 Task: Create an 'attendee' object.
Action: Mouse moved to (707, 52)
Screenshot: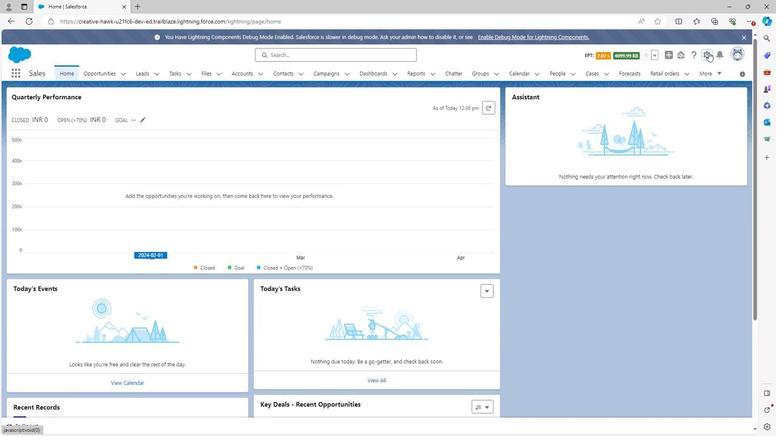 
Action: Mouse pressed left at (707, 52)
Screenshot: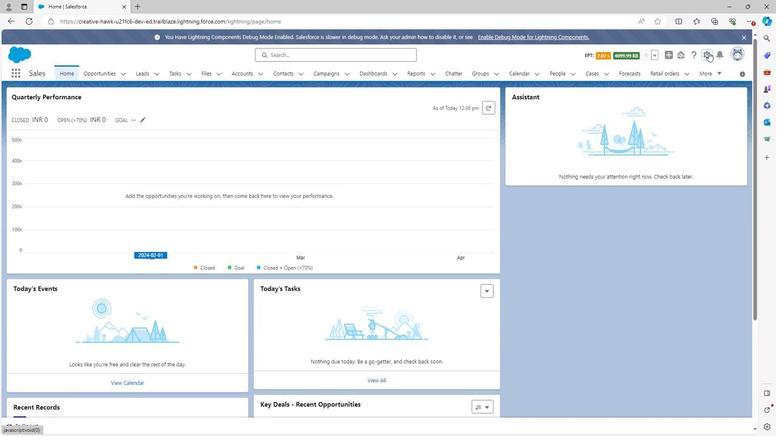 
Action: Mouse moved to (661, 78)
Screenshot: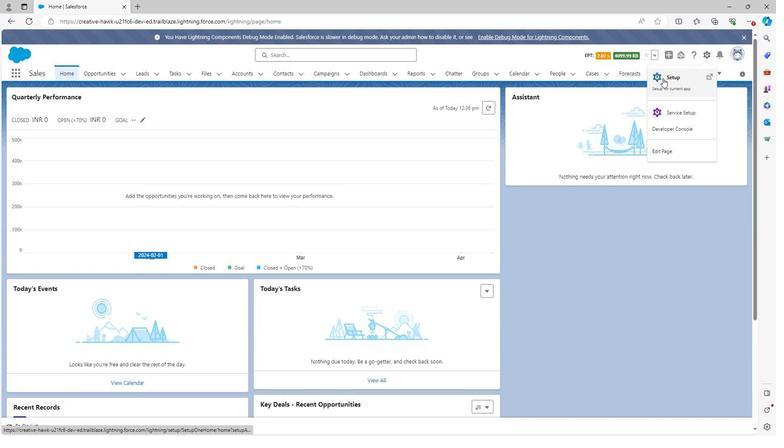 
Action: Mouse pressed left at (661, 78)
Screenshot: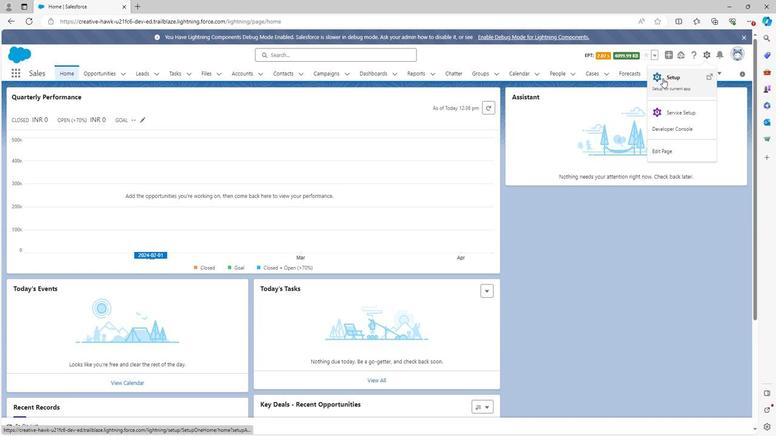 
Action: Mouse moved to (108, 73)
Screenshot: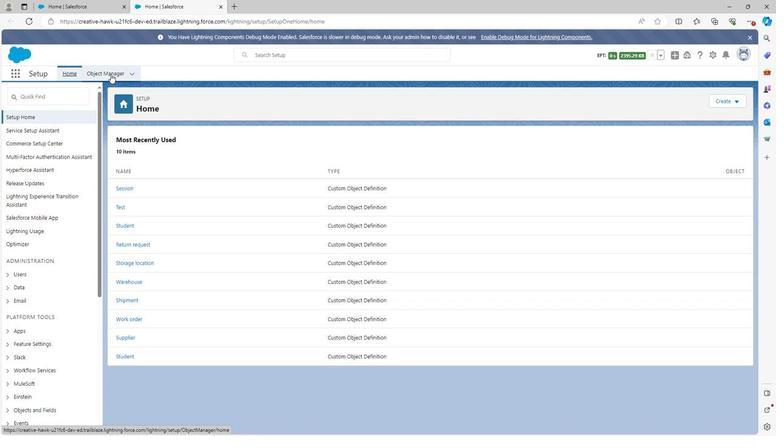 
Action: Mouse pressed left at (108, 73)
Screenshot: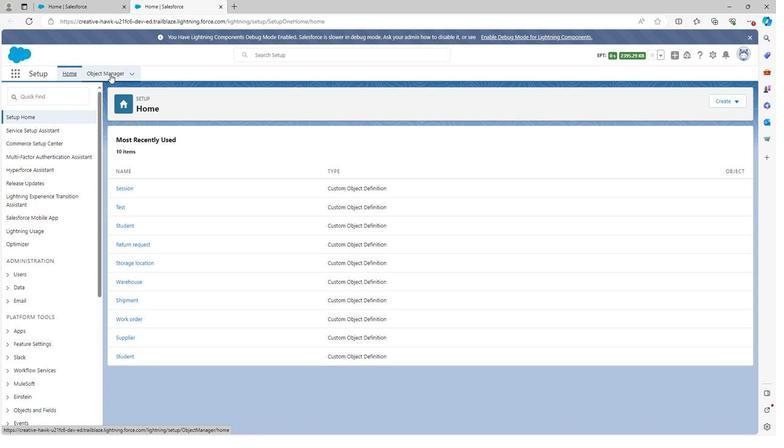 
Action: Mouse moved to (726, 101)
Screenshot: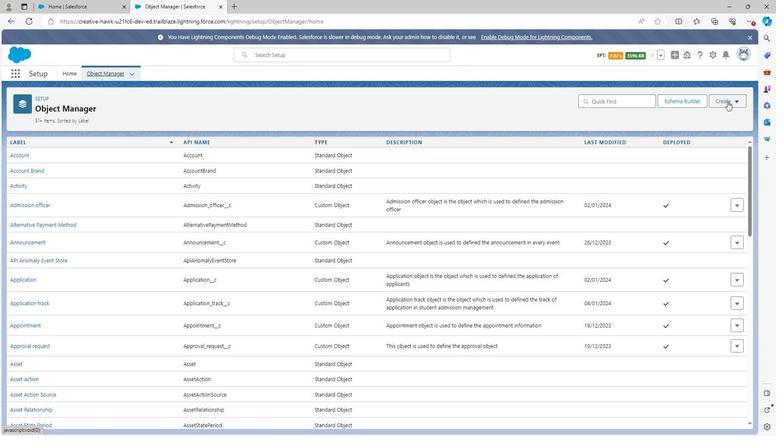 
Action: Mouse pressed left at (726, 101)
Screenshot: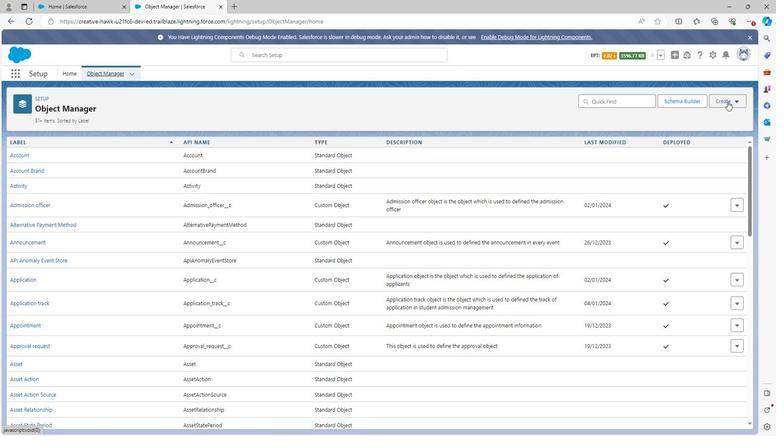 
Action: Mouse moved to (698, 123)
Screenshot: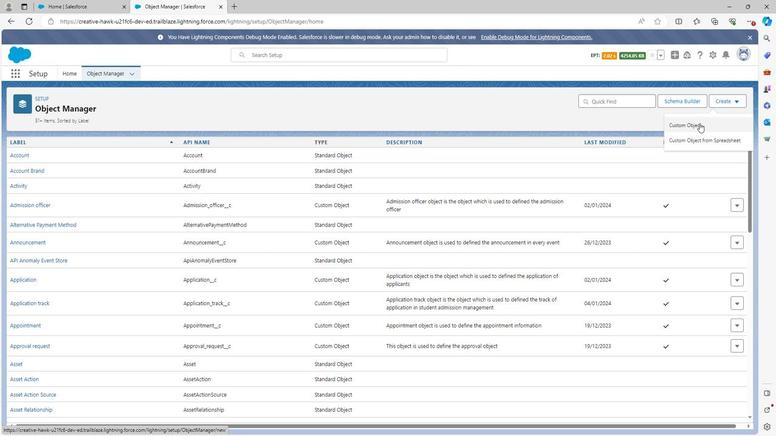 
Action: Mouse pressed left at (698, 123)
Screenshot: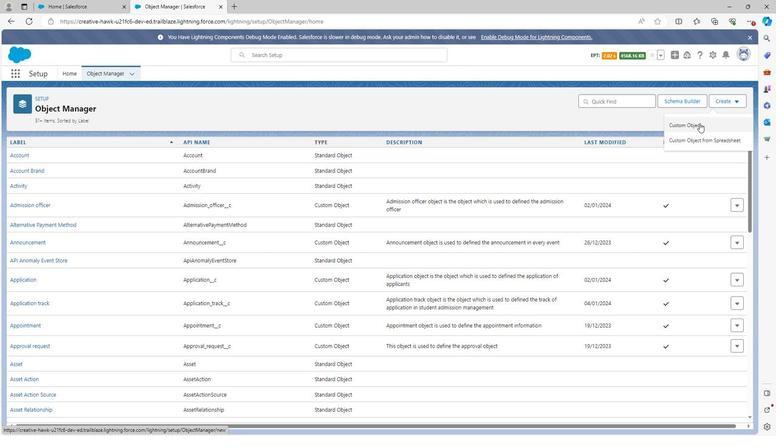 
Action: Mouse moved to (199, 205)
Screenshot: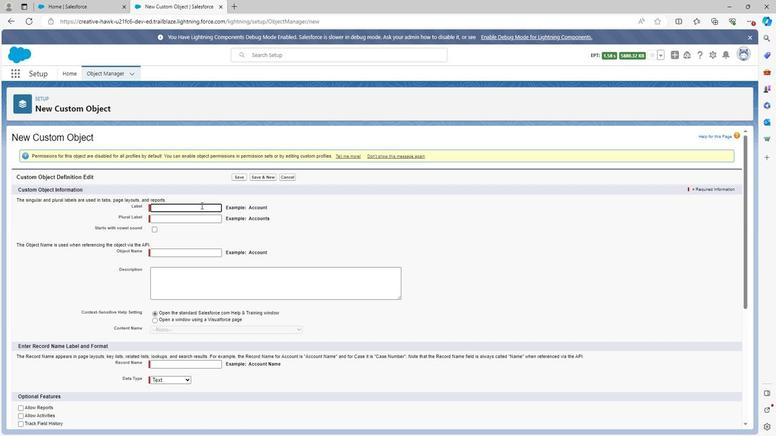 
Action: Key pressed <Key.shift>Attendee
Screenshot: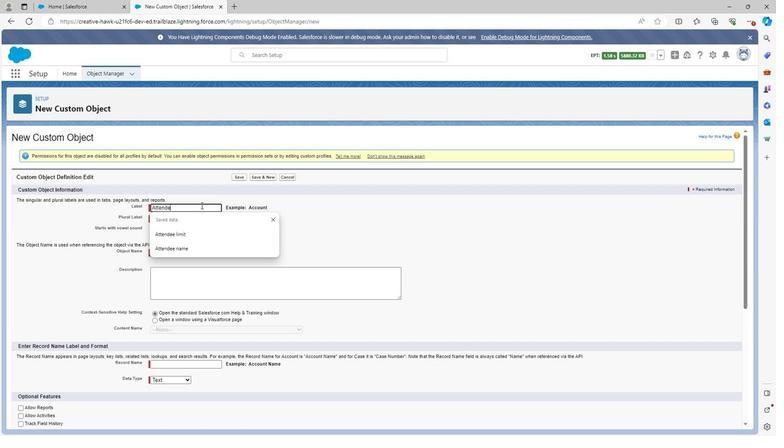 
Action: Mouse moved to (323, 215)
Screenshot: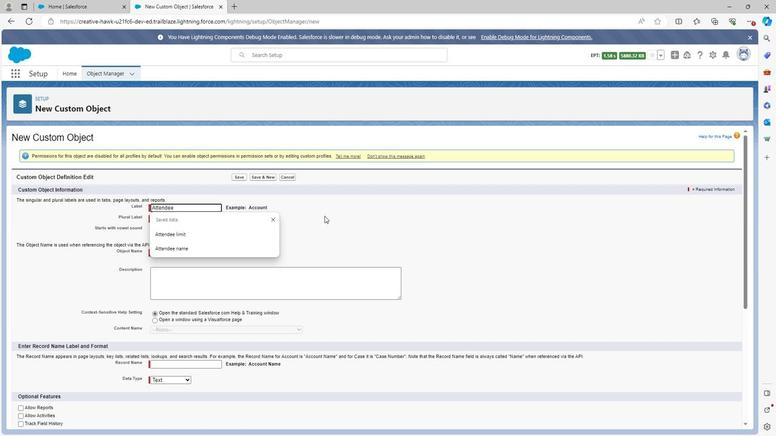 
Action: Mouse pressed left at (323, 215)
Screenshot: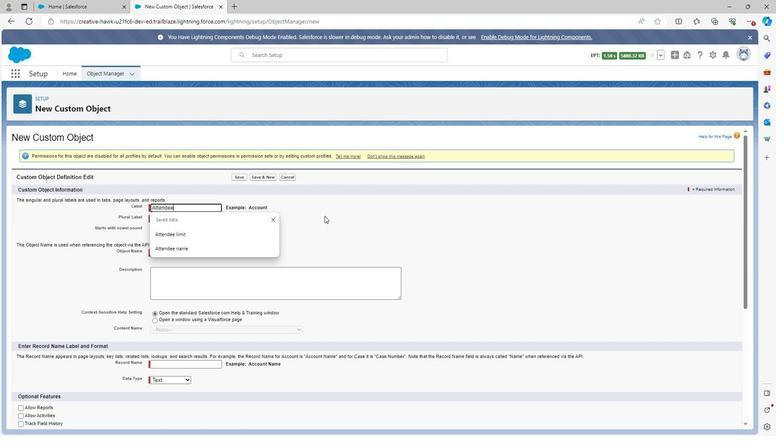 
Action: Mouse moved to (195, 218)
Screenshot: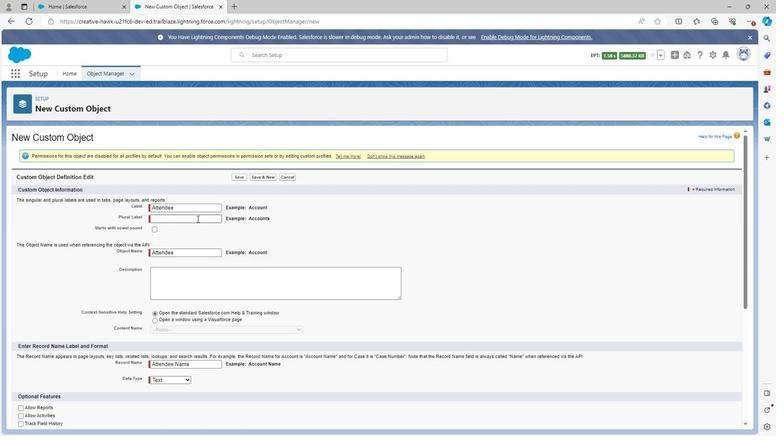 
Action: Mouse pressed left at (195, 218)
Screenshot: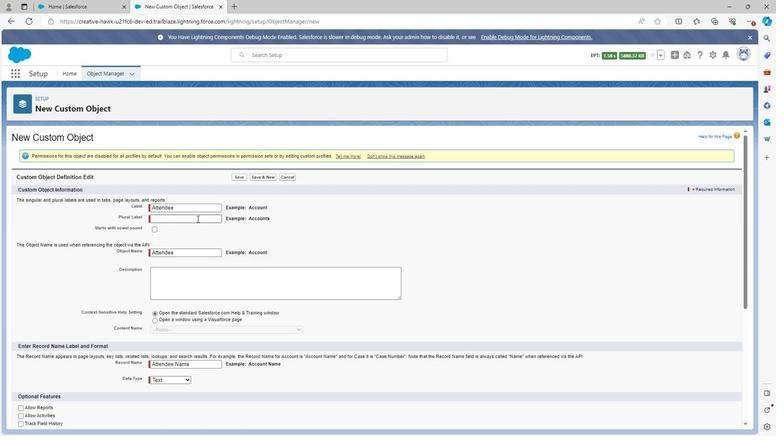 
Action: Key pressed <Key.shift>Attendees
Screenshot: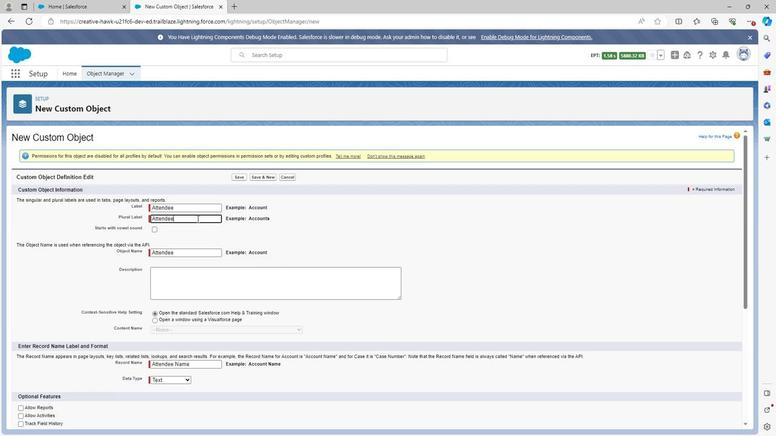 
Action: Mouse moved to (183, 283)
Screenshot: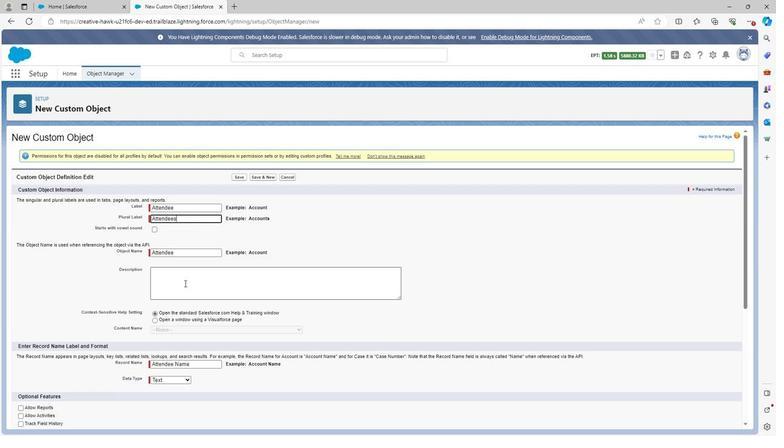 
Action: Mouse pressed left at (183, 283)
Screenshot: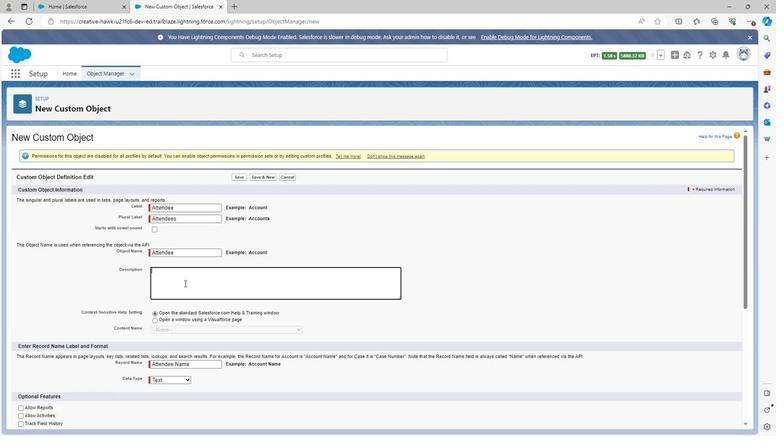 
Action: Key pressed <Key.shift>Attendee<Key.space>object<Key.space>is<Key.space>the<Key.space>object<Key.space>which<Key.space>is<Key.space>used<Key.space>to<Key.space>defined<Key.space>the<Key.space>attendee<Key.space>in<Key.space>event<Key.space>management
Screenshot: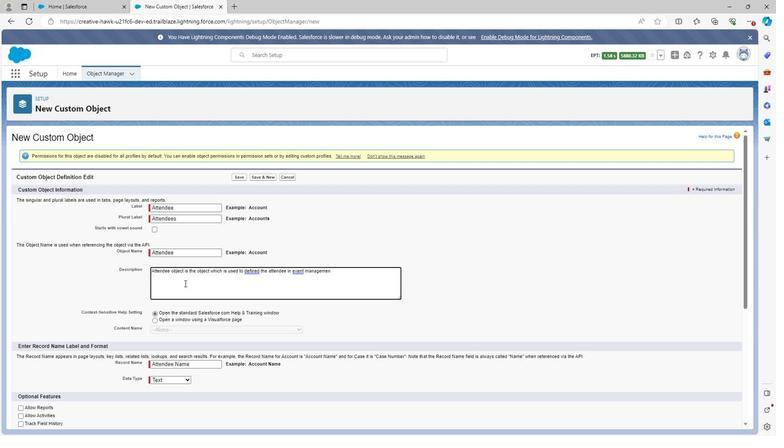 
Action: Mouse moved to (118, 300)
Screenshot: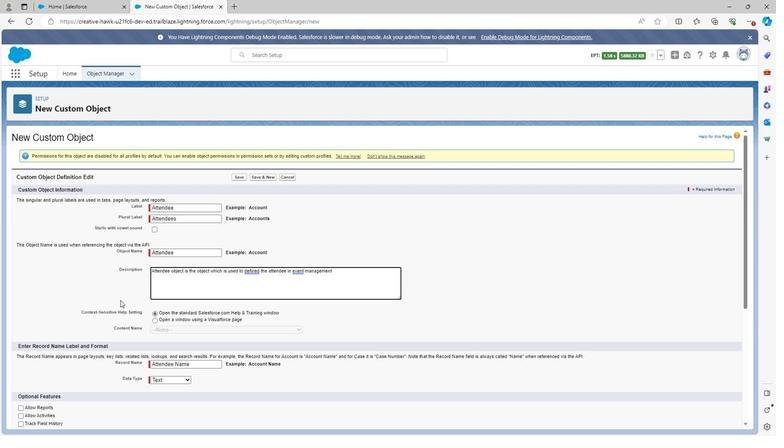 
Action: Mouse scrolled (118, 300) with delta (0, 0)
Screenshot: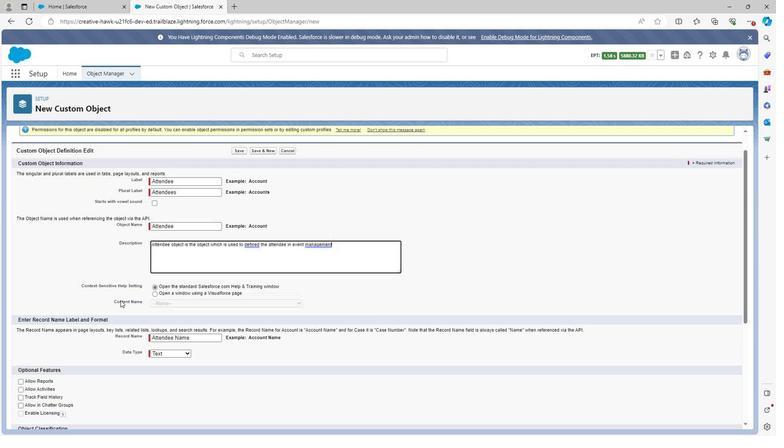 
Action: Mouse scrolled (118, 300) with delta (0, 0)
Screenshot: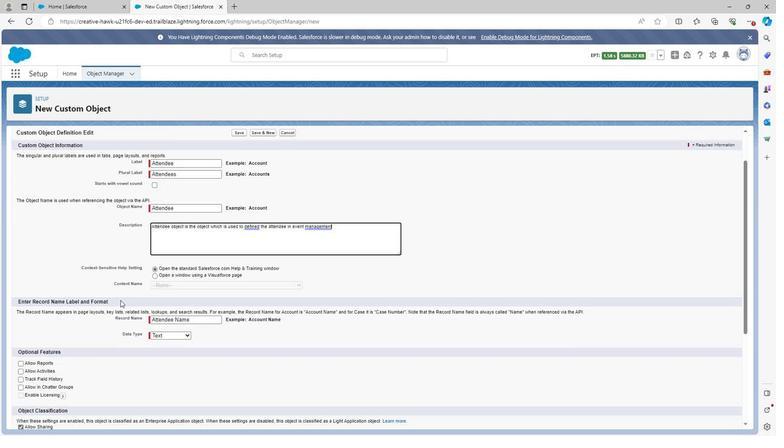 
Action: Mouse scrolled (118, 300) with delta (0, 0)
Screenshot: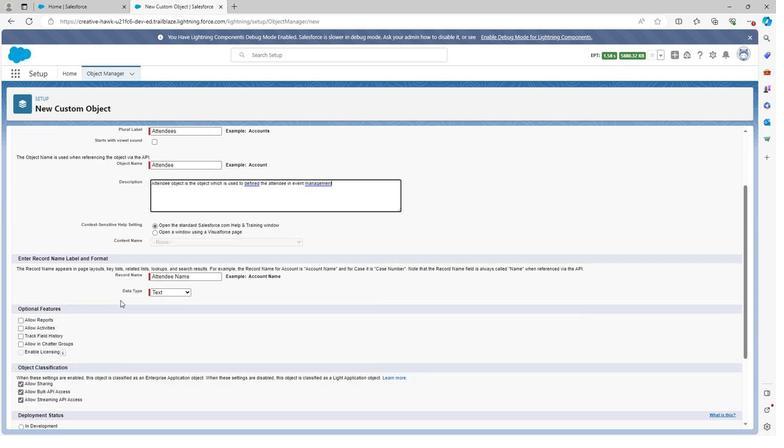 
Action: Mouse scrolled (118, 300) with delta (0, 0)
Screenshot: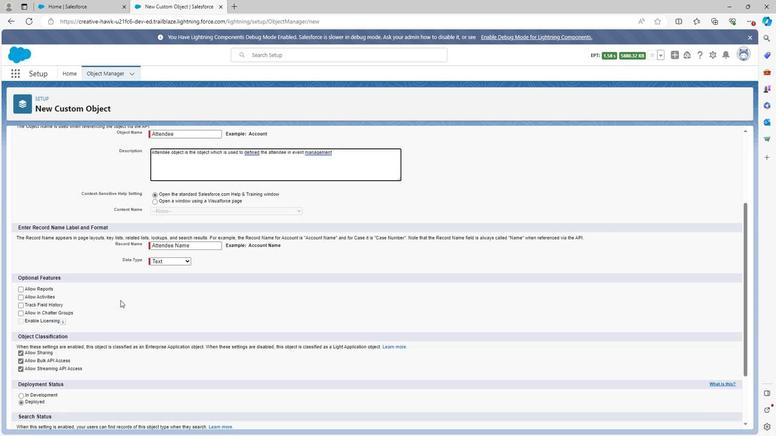 
Action: Mouse moved to (18, 227)
Screenshot: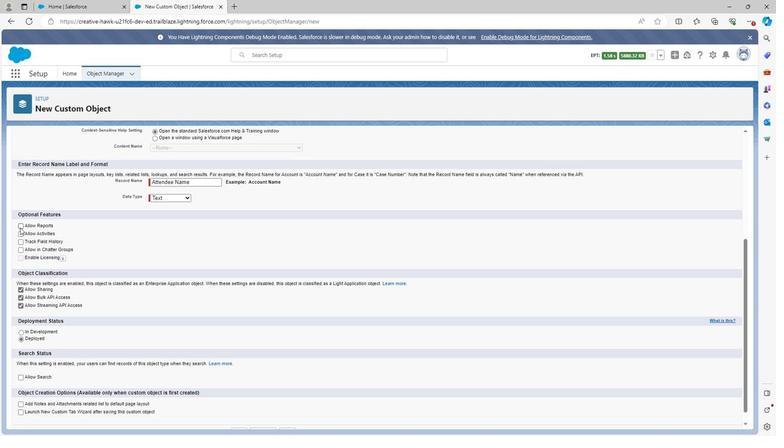 
Action: Mouse pressed left at (18, 227)
Screenshot: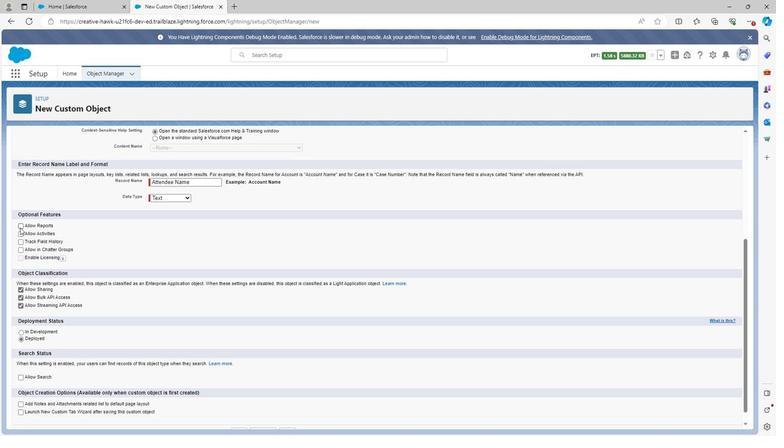 
Action: Mouse moved to (18, 234)
Screenshot: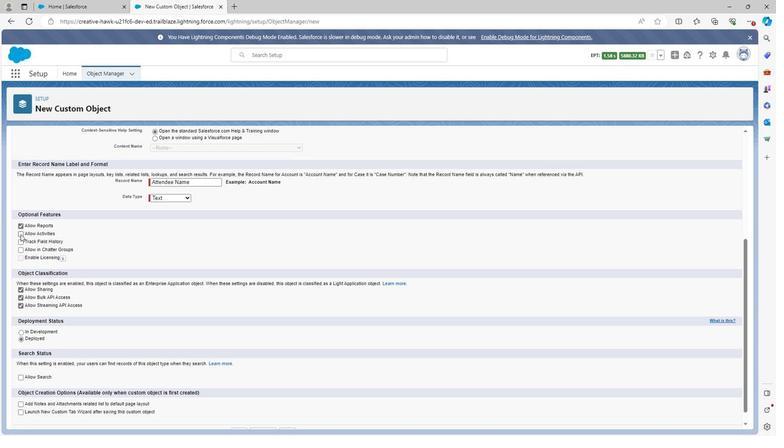 
Action: Mouse pressed left at (18, 234)
Screenshot: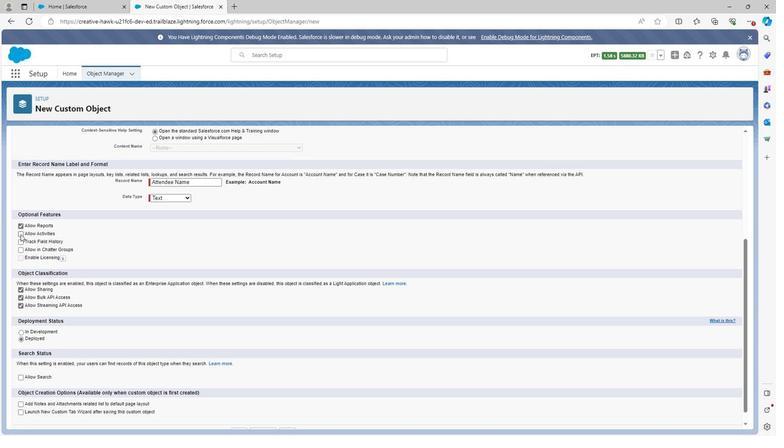 
Action: Mouse moved to (18, 241)
Screenshot: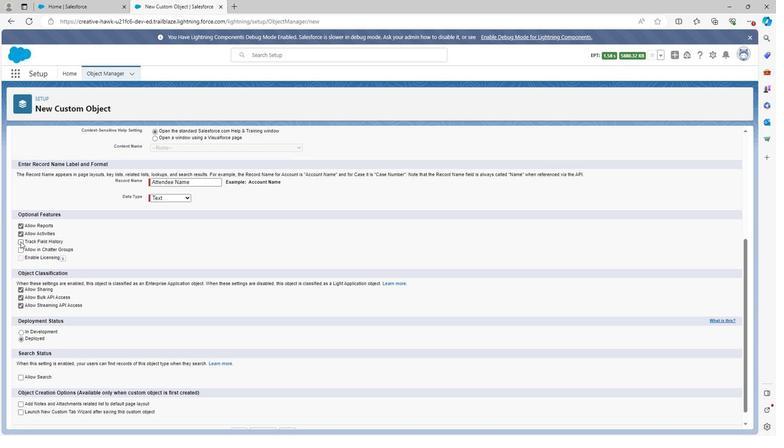 
Action: Mouse pressed left at (18, 241)
Screenshot: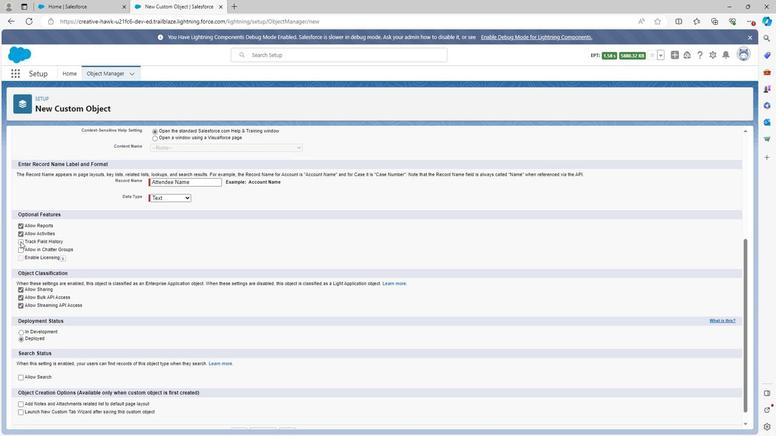 
Action: Mouse moved to (18, 249)
Screenshot: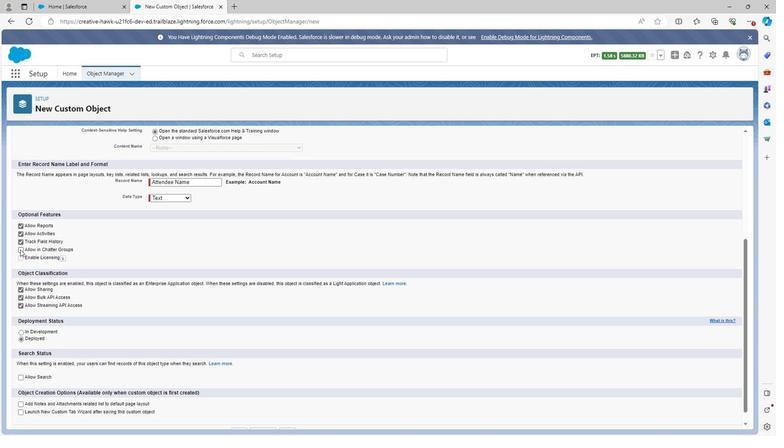 
Action: Mouse pressed left at (18, 249)
Screenshot: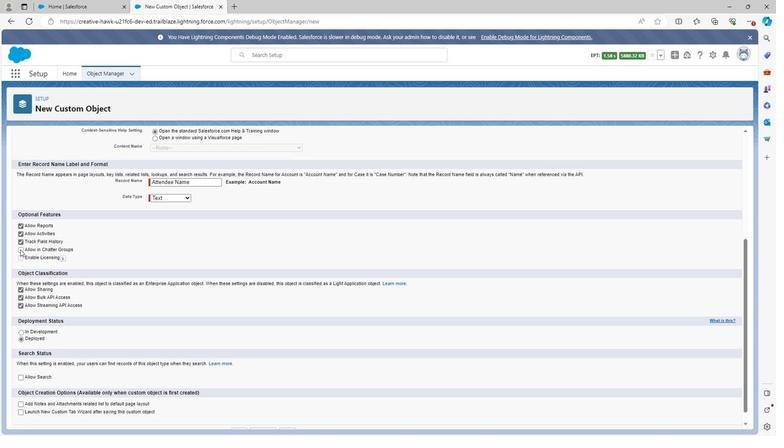 
Action: Mouse moved to (18, 376)
Screenshot: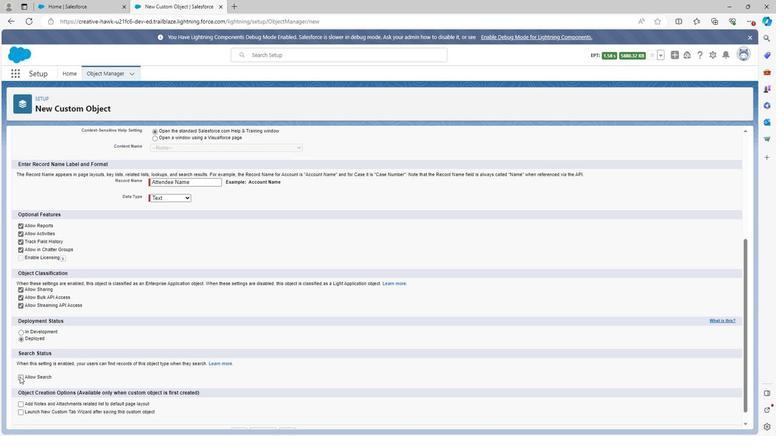 
Action: Mouse pressed left at (18, 376)
Screenshot: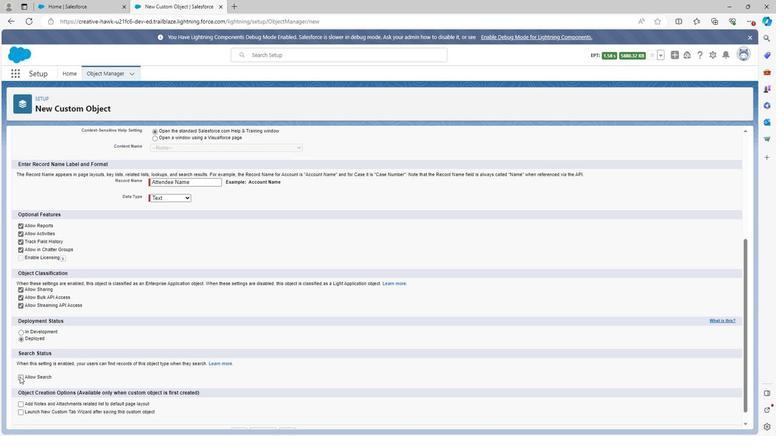 
Action: Mouse moved to (662, 392)
Screenshot: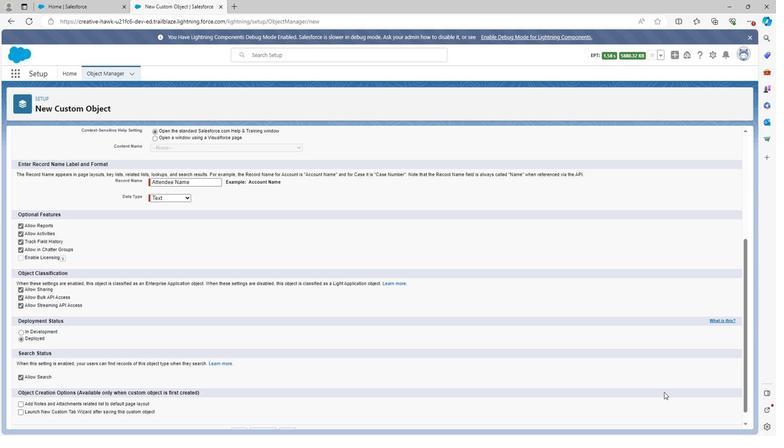 
Action: Mouse scrolled (662, 391) with delta (0, 0)
Screenshot: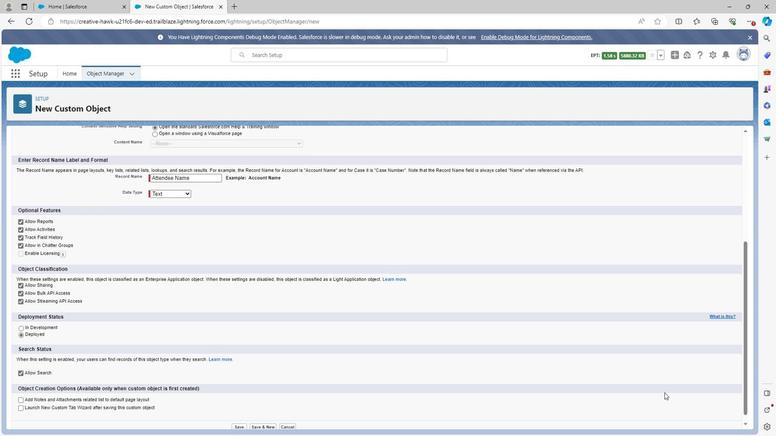 
Action: Mouse moved to (663, 392)
Screenshot: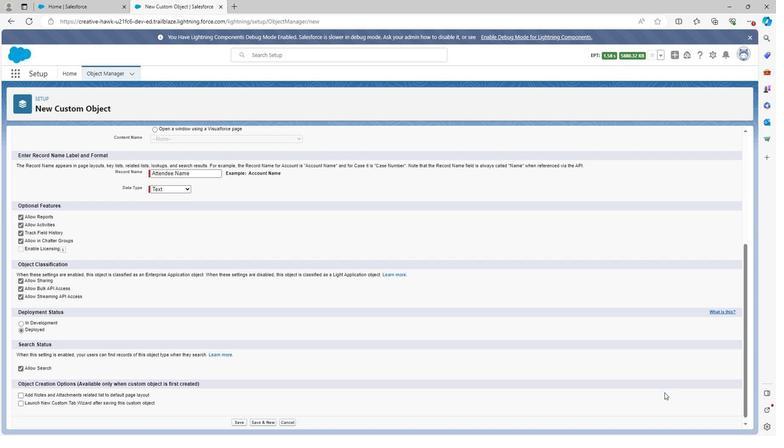
Action: Mouse scrolled (663, 392) with delta (0, 0)
Screenshot: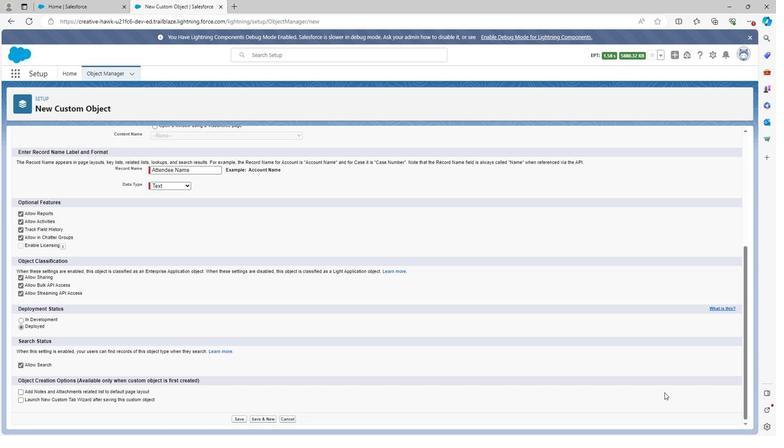 
Action: Mouse moved to (235, 418)
Screenshot: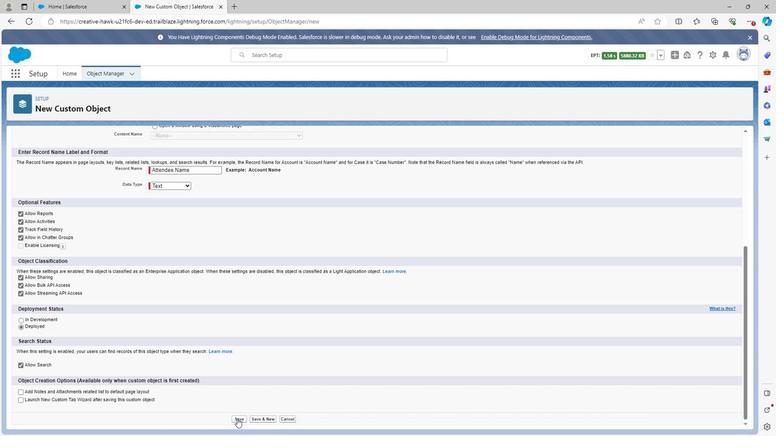 
Action: Mouse pressed left at (235, 418)
Screenshot: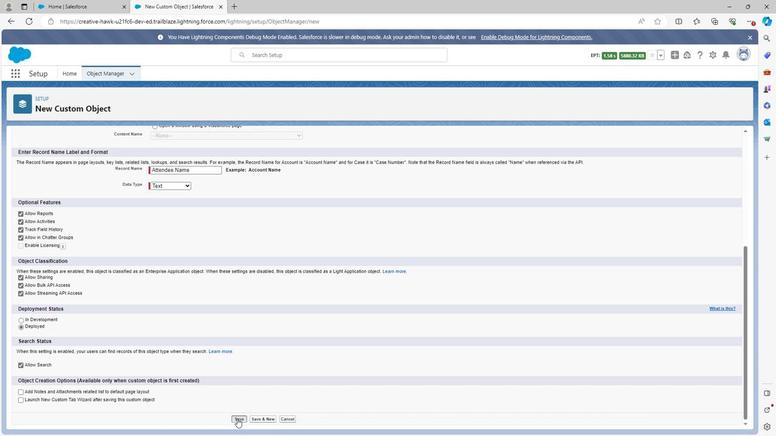 
Action: Mouse moved to (79, 98)
Screenshot: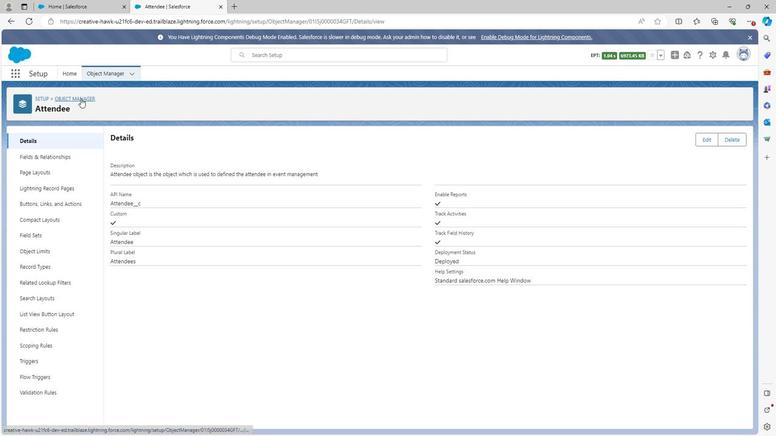 
Action: Mouse pressed left at (79, 98)
Screenshot: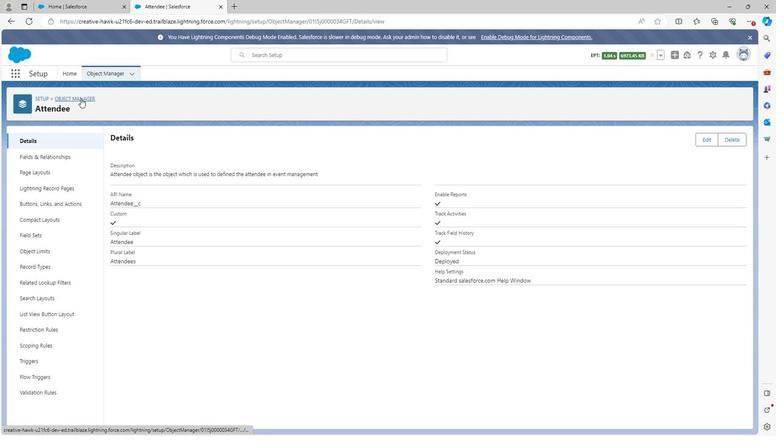 
Action: Mouse moved to (32, 289)
Screenshot: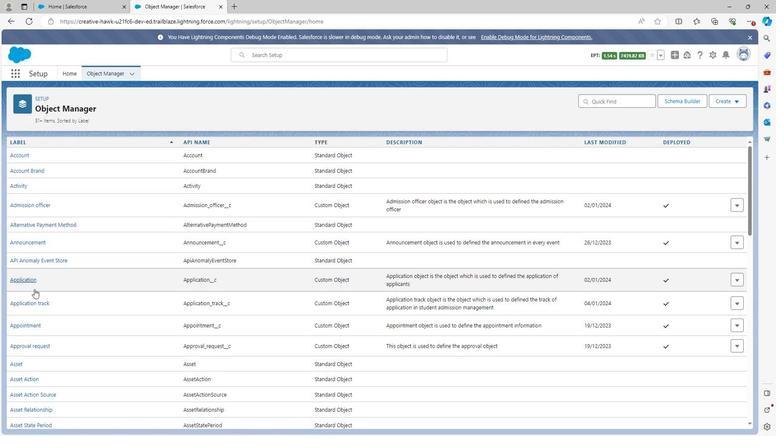 
Action: Mouse scrolled (32, 289) with delta (0, 0)
Screenshot: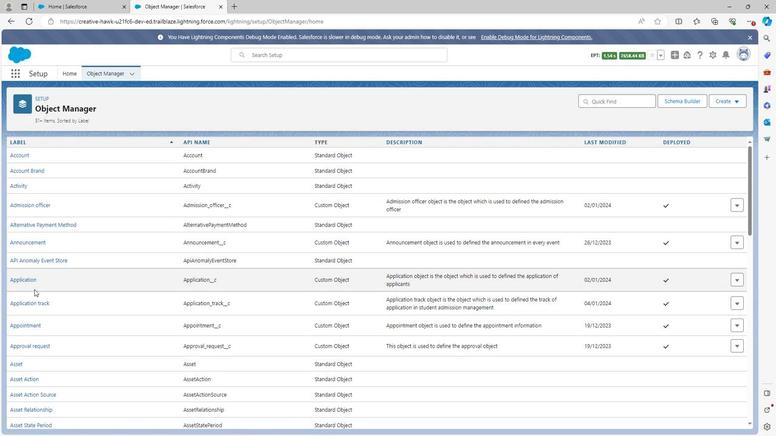 
Action: Mouse moved to (32, 289)
Screenshot: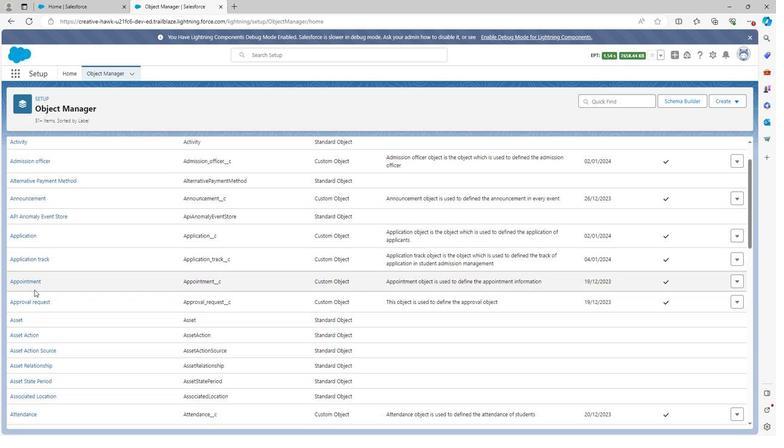 
Action: Mouse scrolled (32, 289) with delta (0, 0)
Screenshot: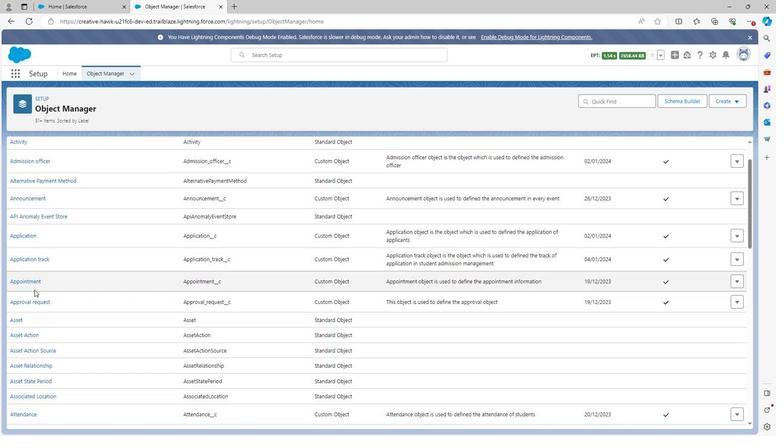
Action: Mouse moved to (32, 290)
Screenshot: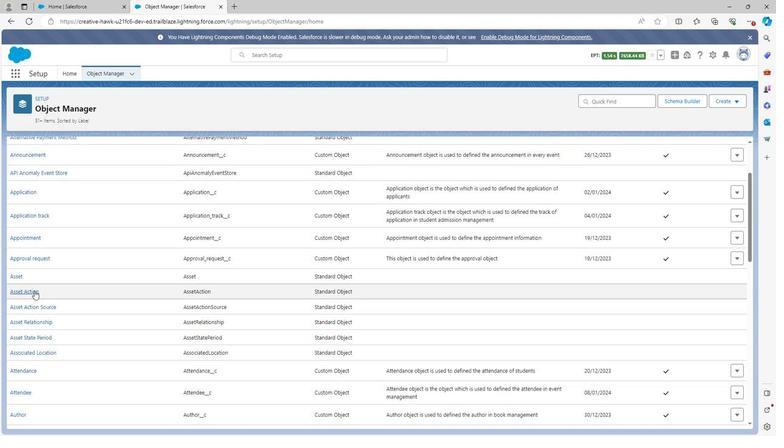 
Action: Mouse scrolled (32, 290) with delta (0, 0)
Screenshot: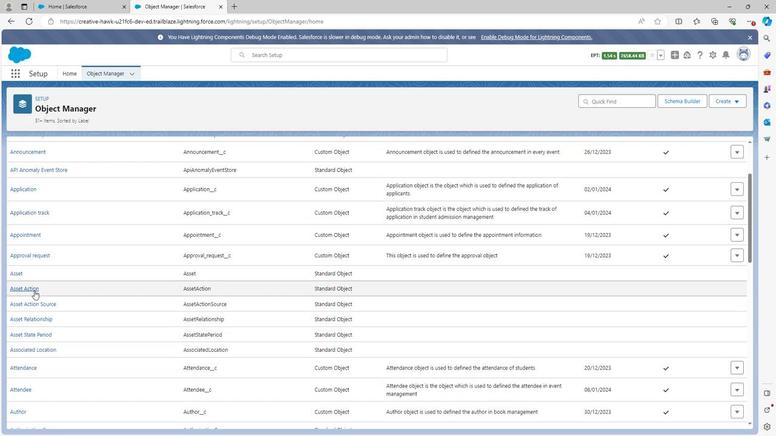 
Action: Mouse moved to (32, 293)
Screenshot: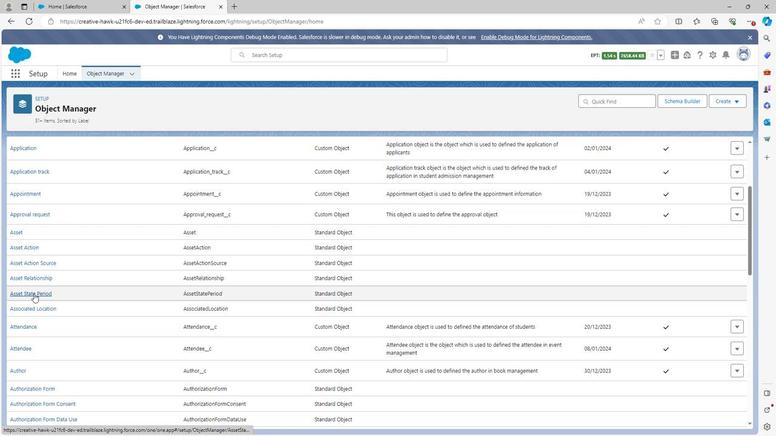 
Action: Mouse scrolled (32, 293) with delta (0, 0)
Screenshot: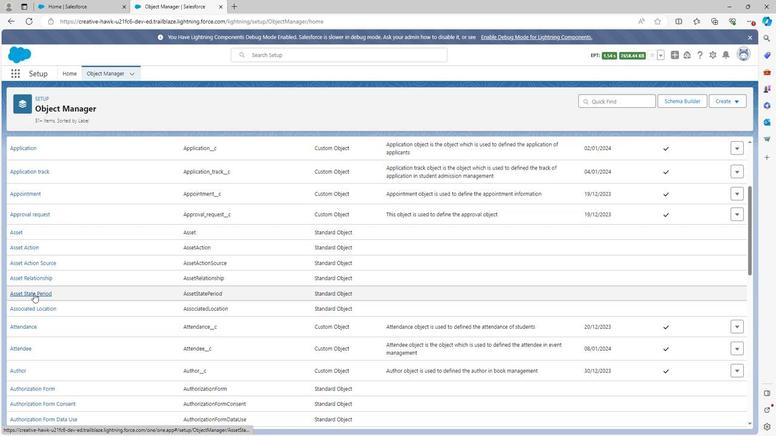 
Action: Mouse moved to (22, 306)
Screenshot: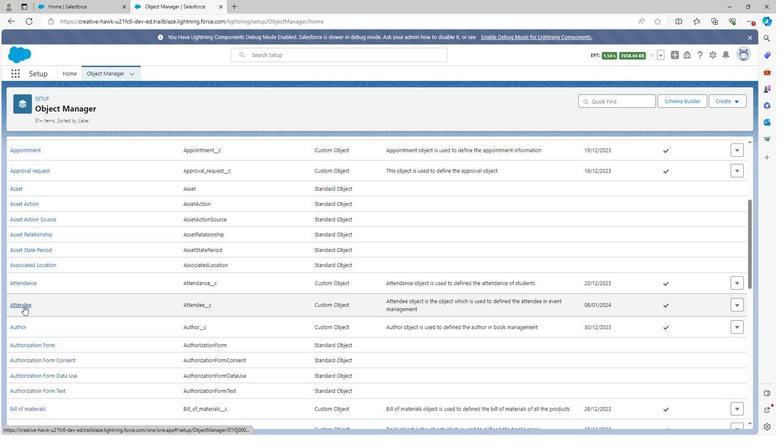 
Action: Mouse pressed left at (22, 306)
Screenshot: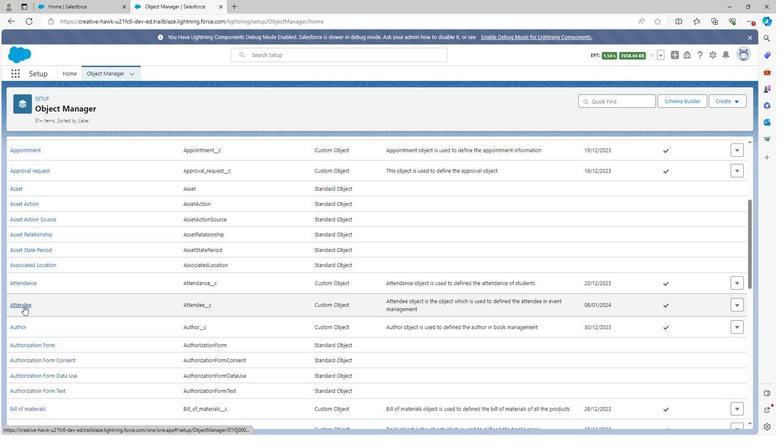 
Action: Mouse moved to (149, 277)
Screenshot: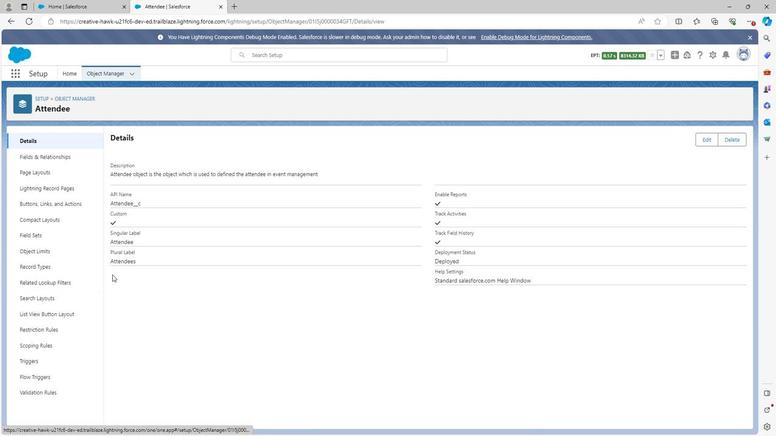 
